 Task: Toggle the enabled in the snippets code actions.
Action: Mouse moved to (8, 602)
Screenshot: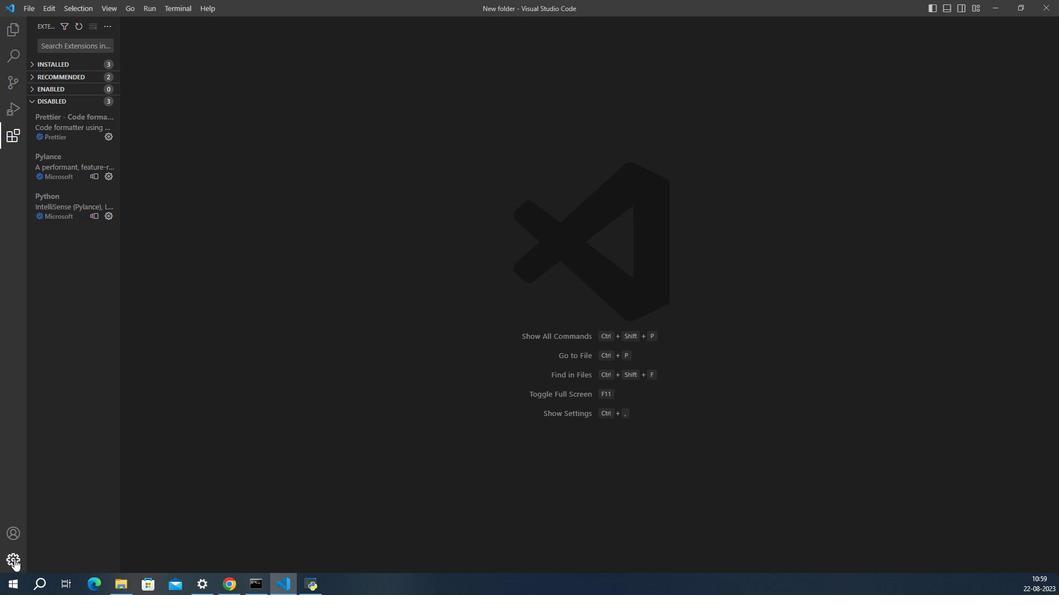 
Action: Mouse pressed left at (8, 602)
Screenshot: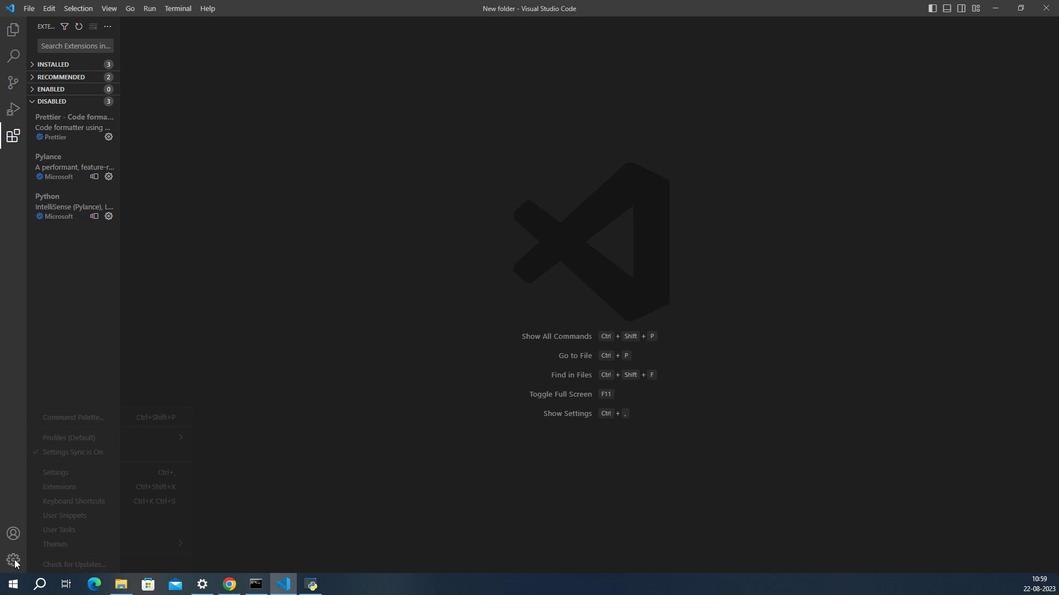 
Action: Mouse moved to (61, 474)
Screenshot: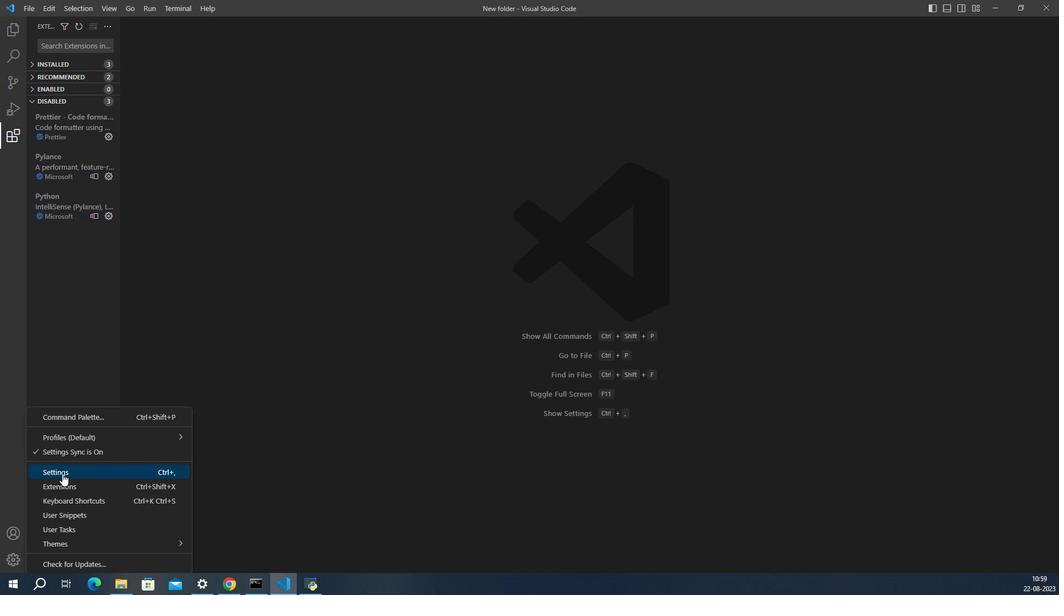 
Action: Mouse pressed left at (61, 474)
Screenshot: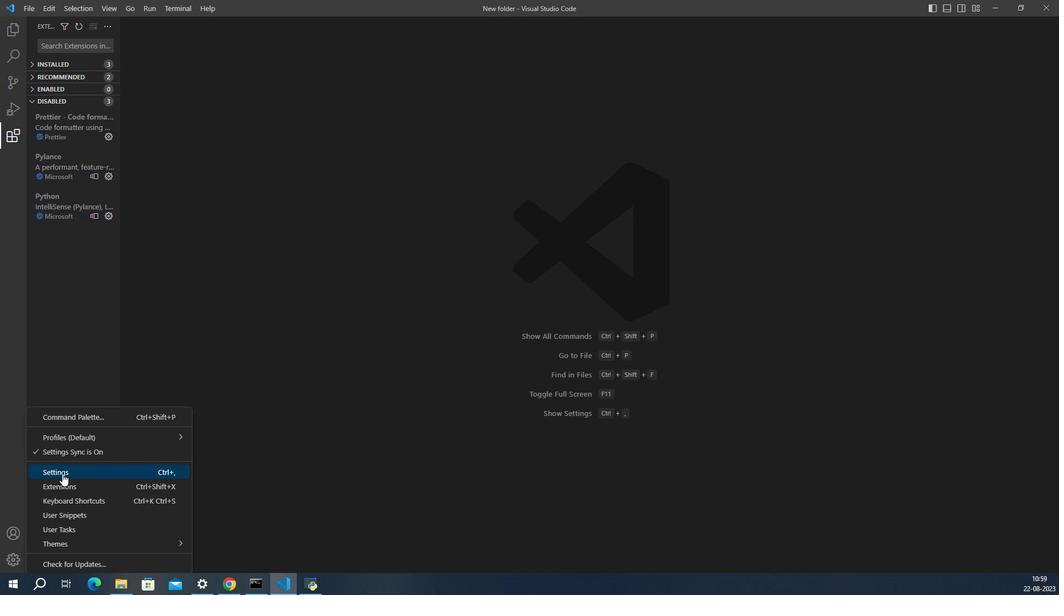 
Action: Mouse moved to (508, 466)
Screenshot: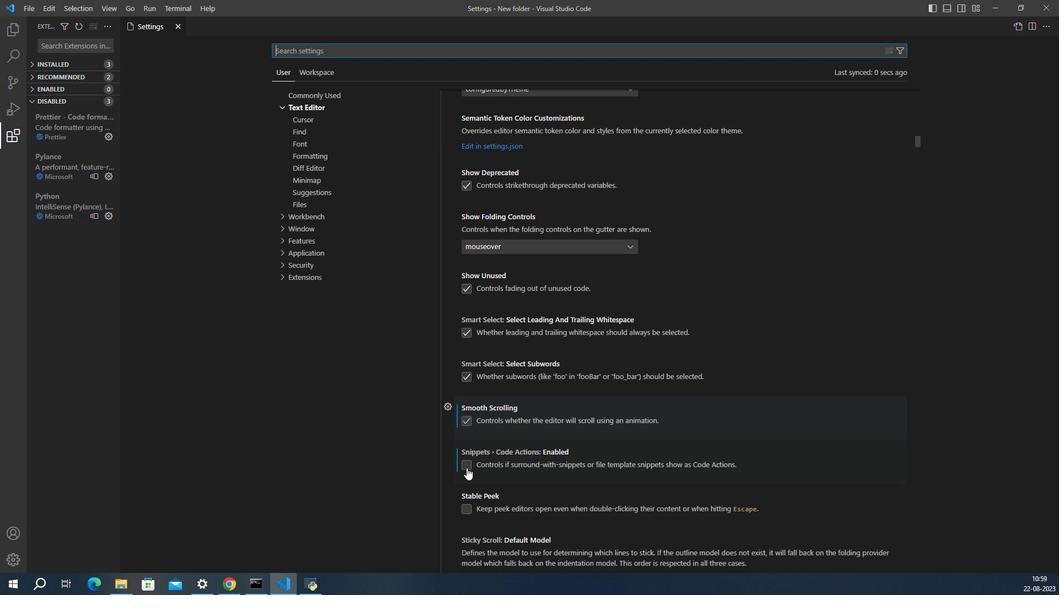 
Action: Mouse pressed left at (508, 466)
Screenshot: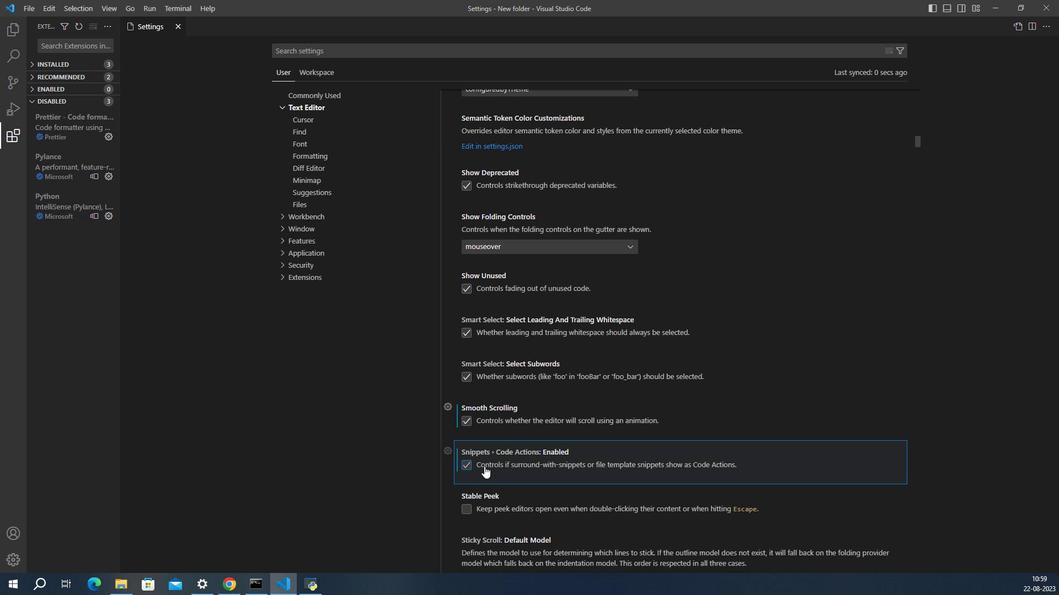 
Action: Mouse moved to (555, 462)
Screenshot: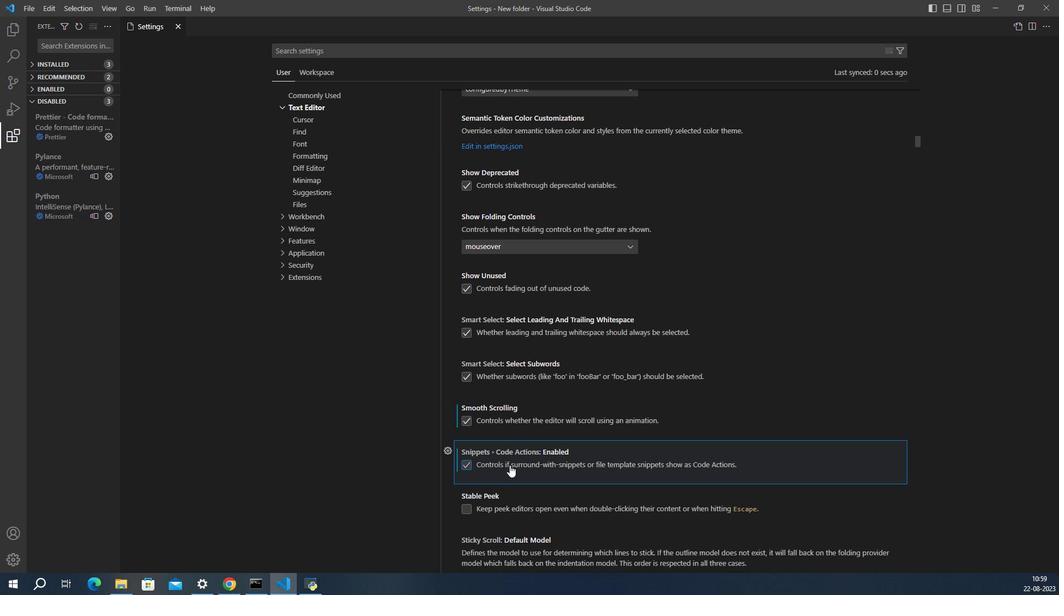 
